 Task: Disable profile information on content option in Represent company.
Action: Mouse moved to (798, 88)
Screenshot: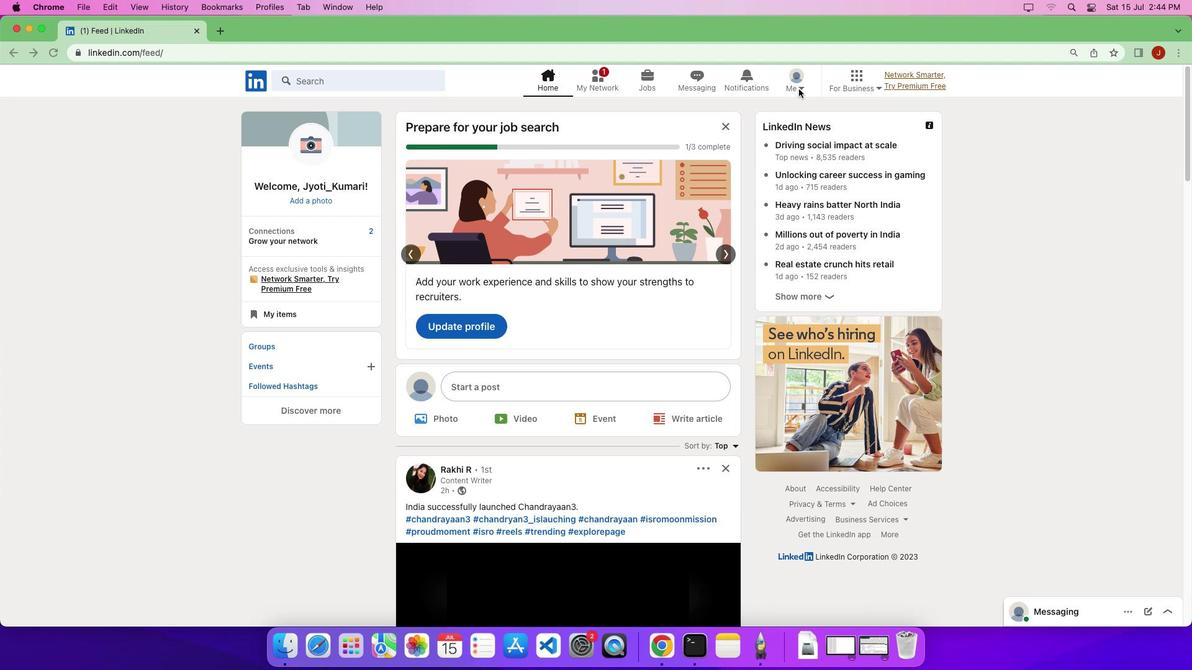 
Action: Mouse pressed left at (798, 88)
Screenshot: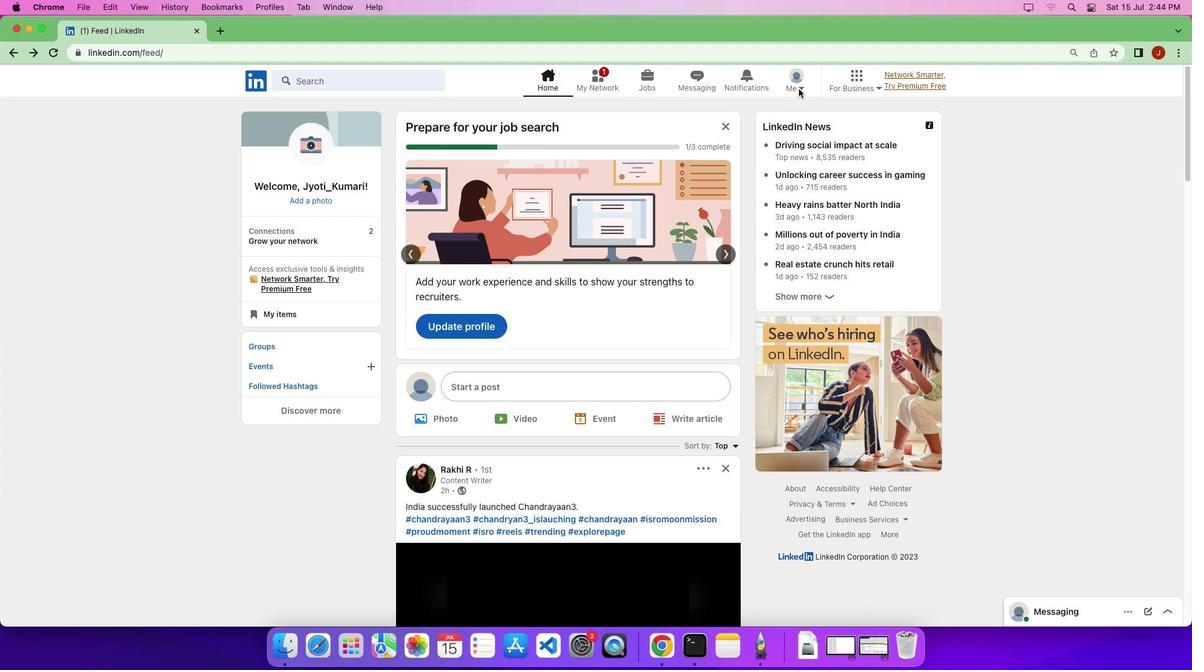 
Action: Mouse moved to (800, 88)
Screenshot: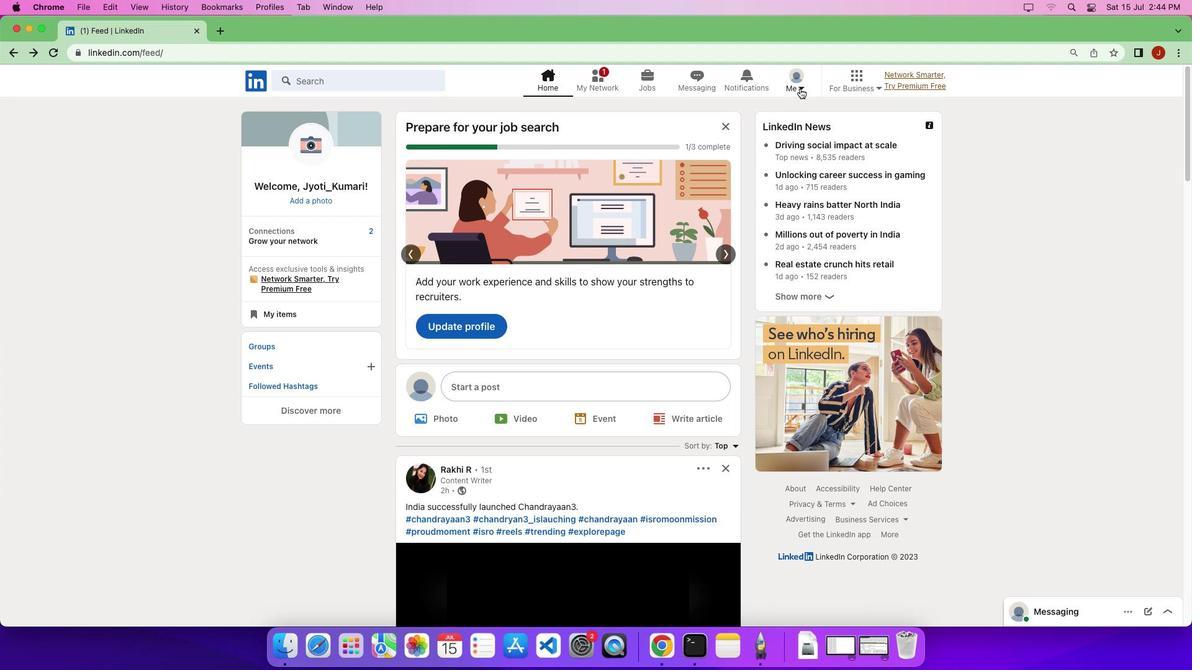 
Action: Mouse pressed left at (800, 88)
Screenshot: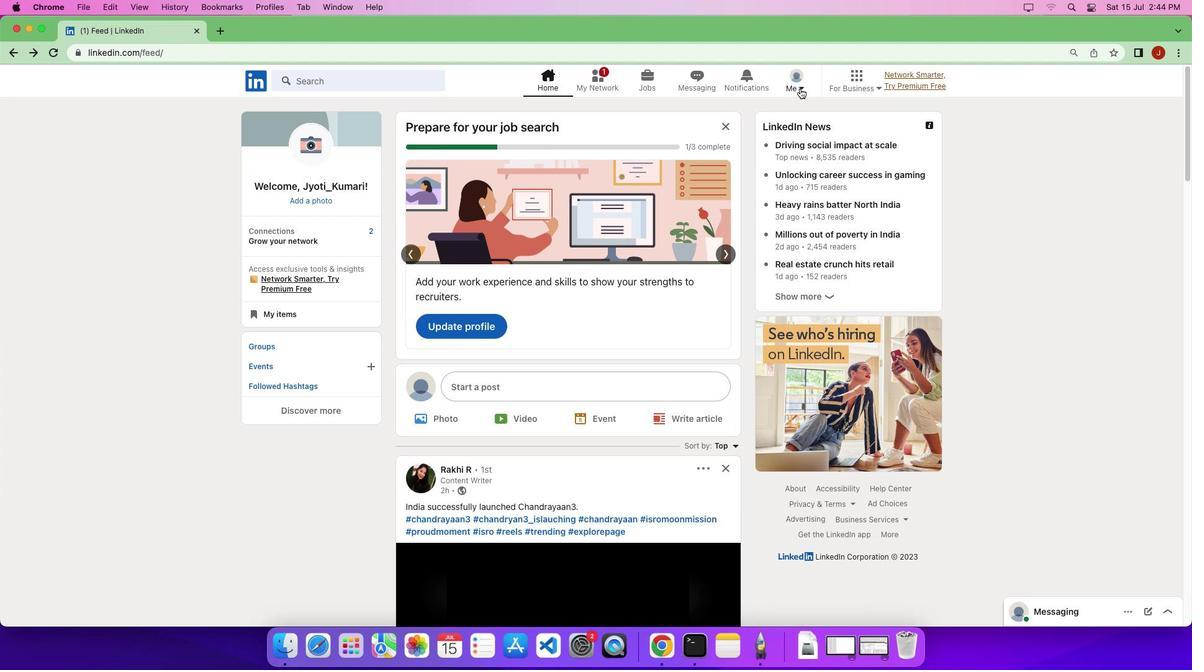
Action: Mouse moved to (700, 234)
Screenshot: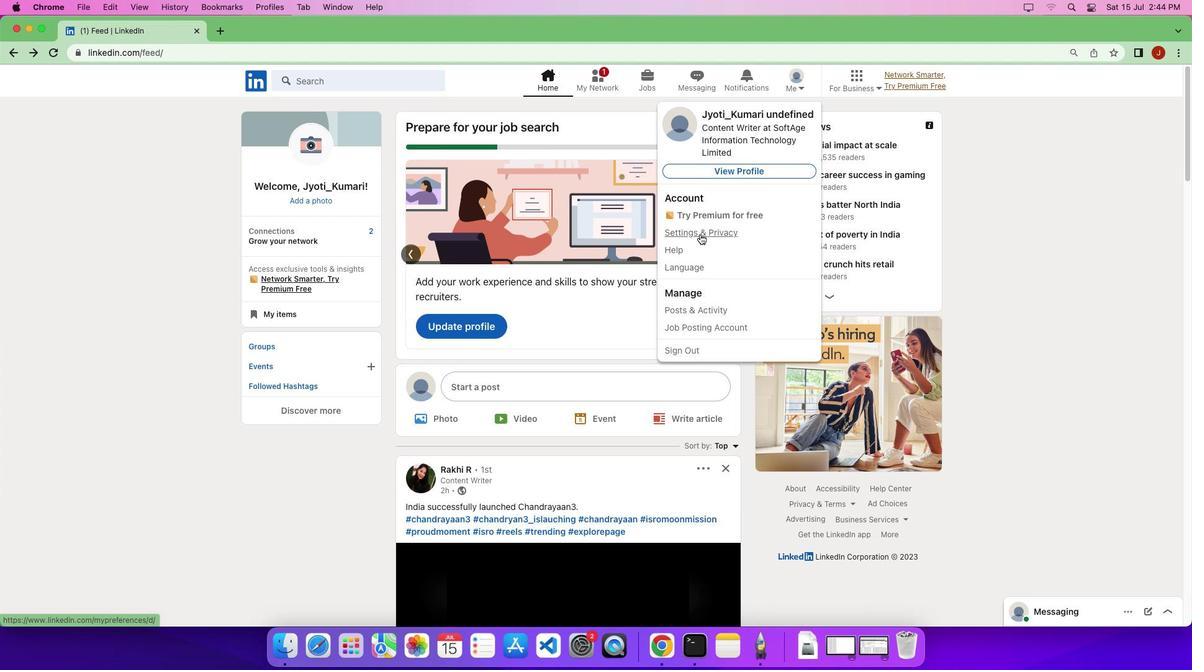 
Action: Mouse pressed left at (700, 234)
Screenshot: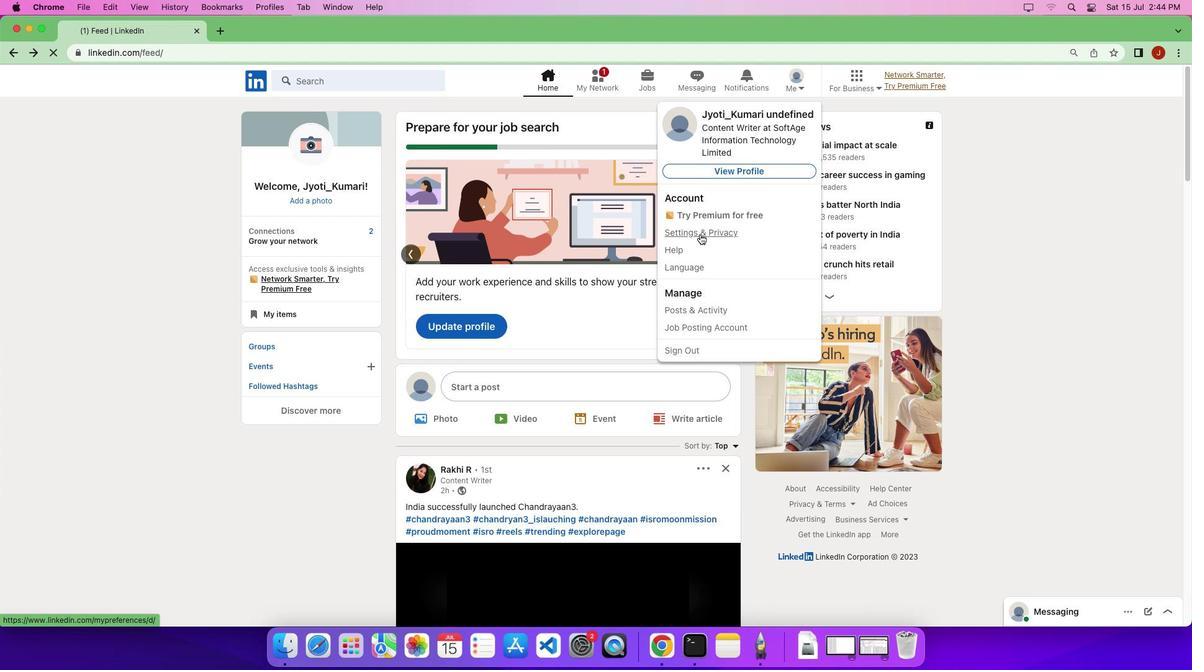 
Action: Mouse moved to (64, 262)
Screenshot: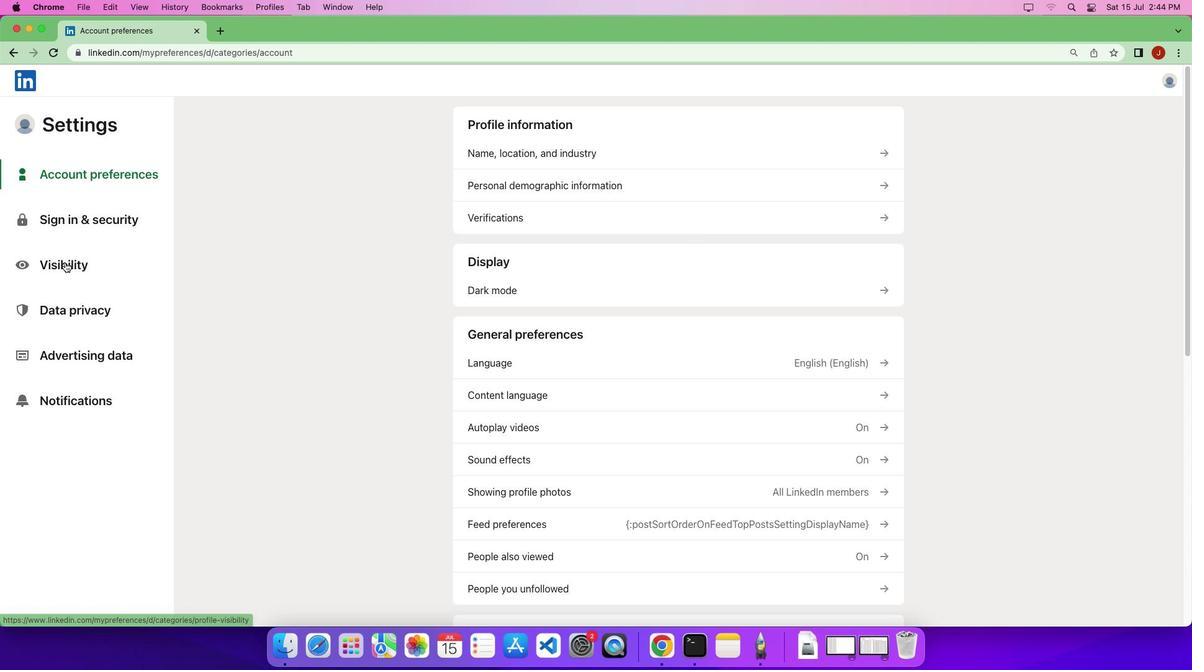 
Action: Mouse pressed left at (64, 262)
Screenshot: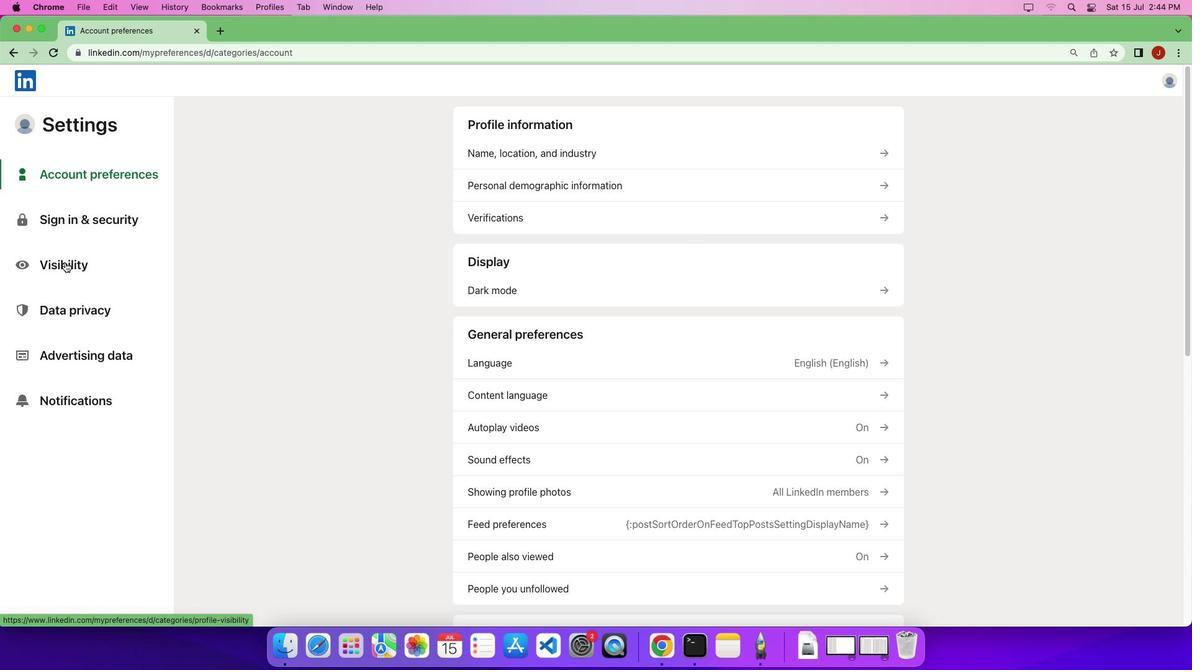 
Action: Mouse moved to (65, 262)
Screenshot: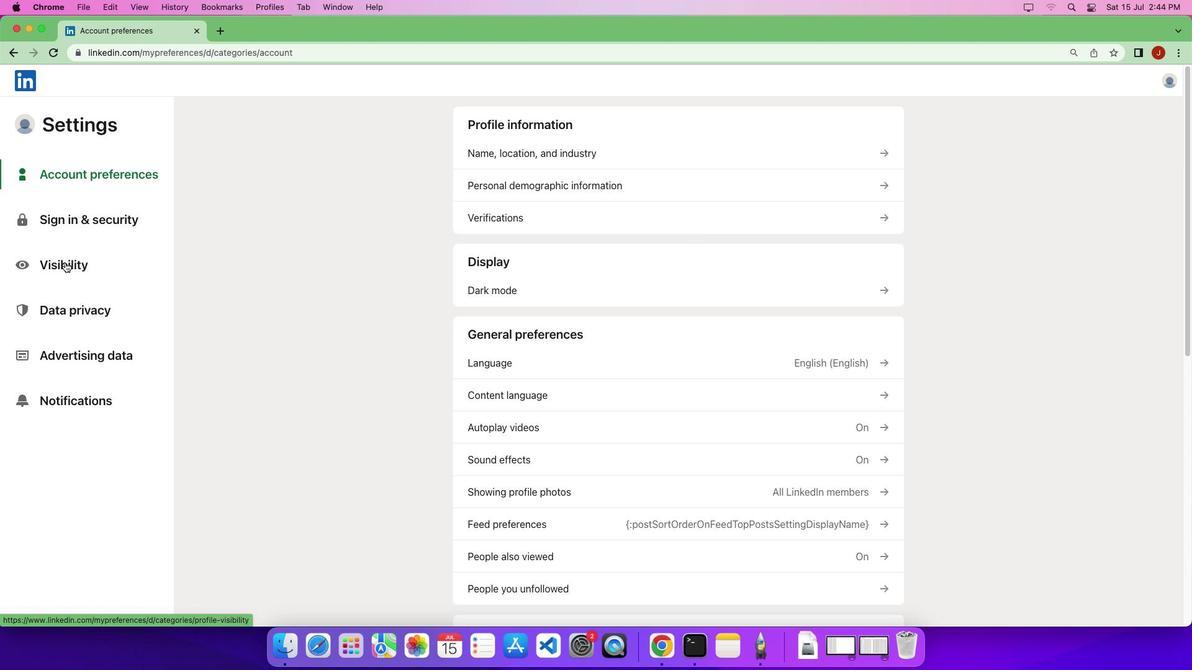 
Action: Mouse pressed left at (65, 262)
Screenshot: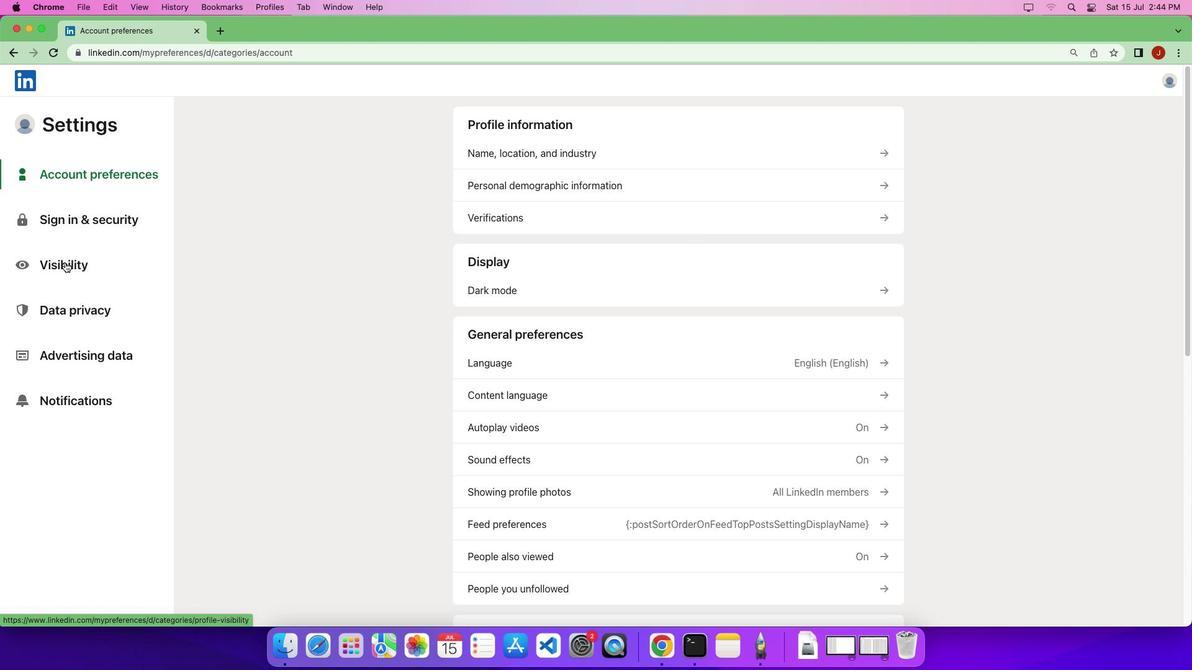 
Action: Mouse moved to (878, 347)
Screenshot: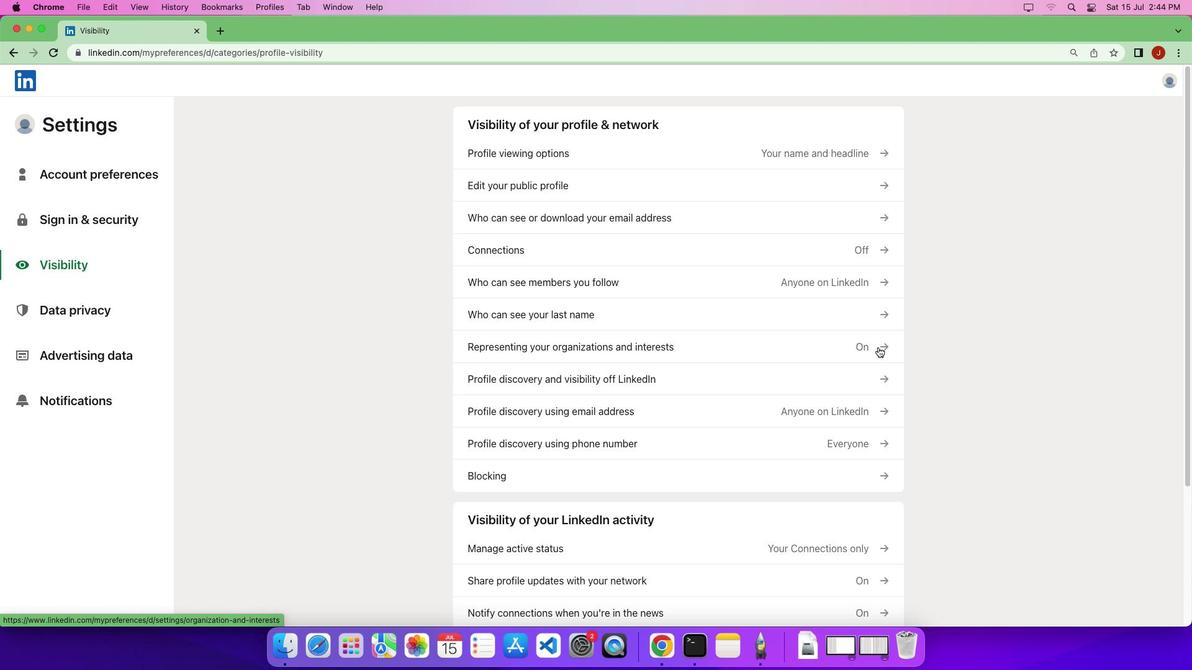 
Action: Mouse pressed left at (878, 347)
Screenshot: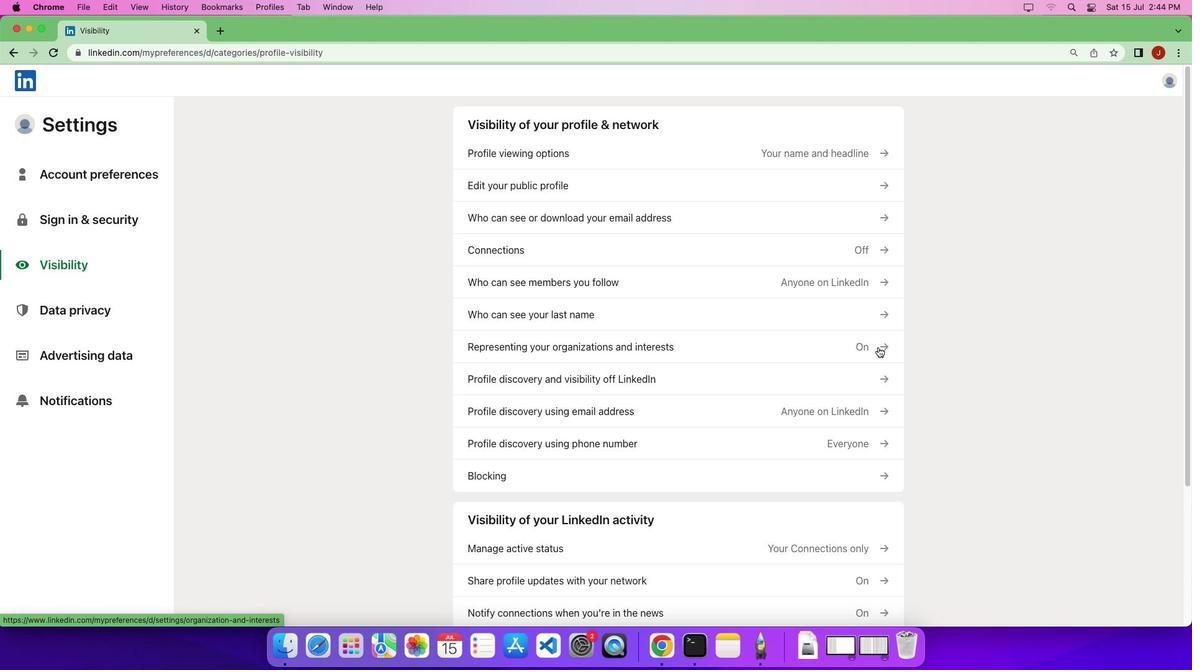 
Action: Mouse moved to (868, 203)
Screenshot: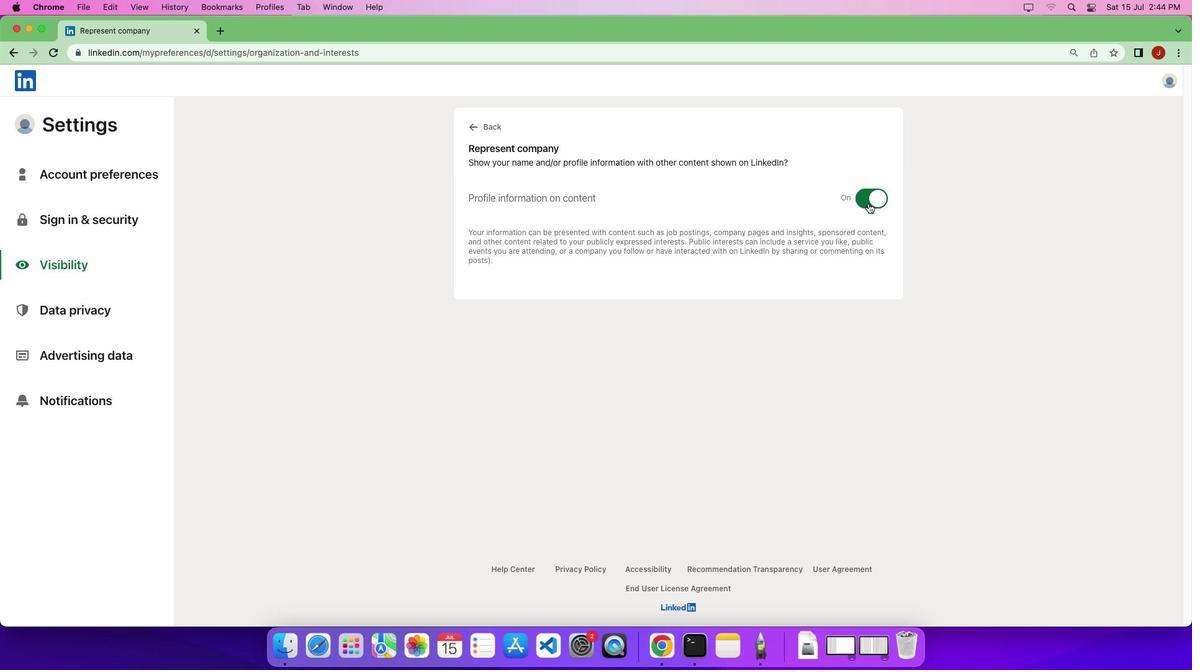 
Action: Mouse pressed left at (868, 203)
Screenshot: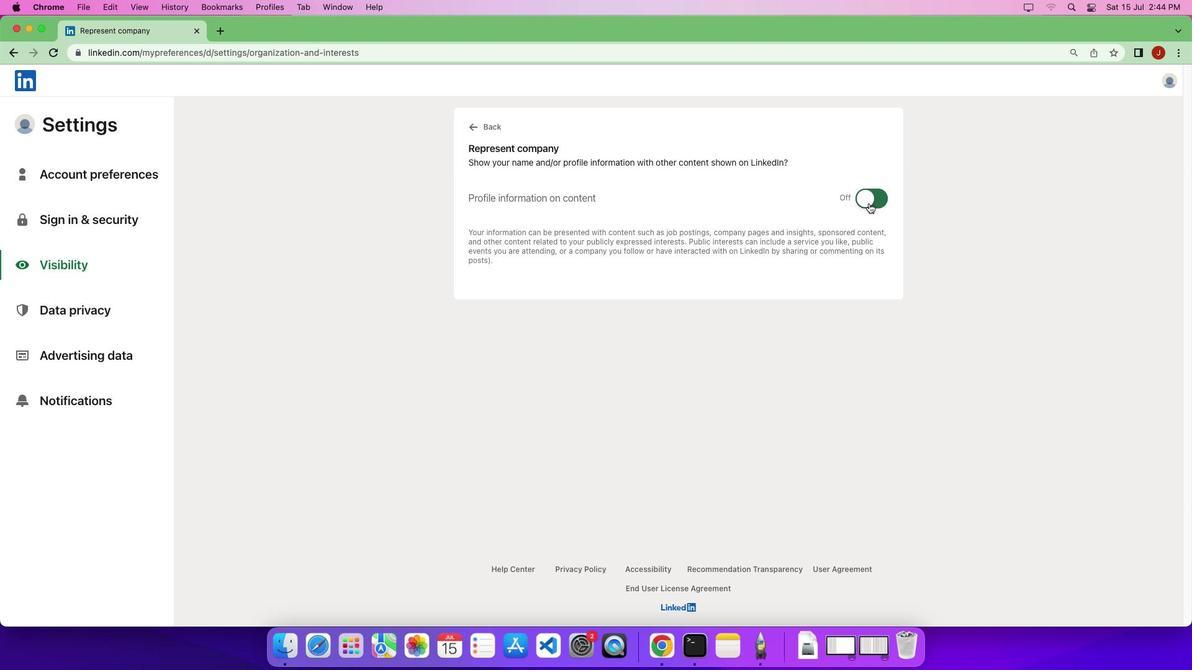 
Action: Mouse moved to (906, 223)
Screenshot: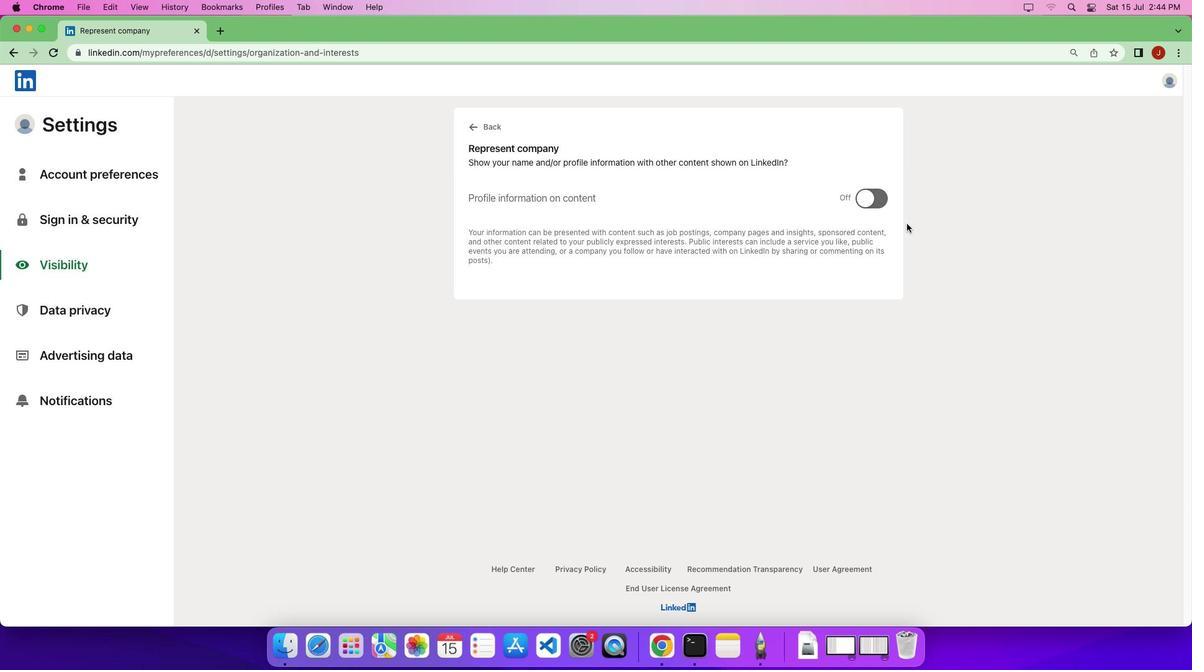 
